 Task: Search for 'best seller' on Ajio and add a pair of white sports shoes to the cart.
Action: Mouse moved to (678, 74)
Screenshot: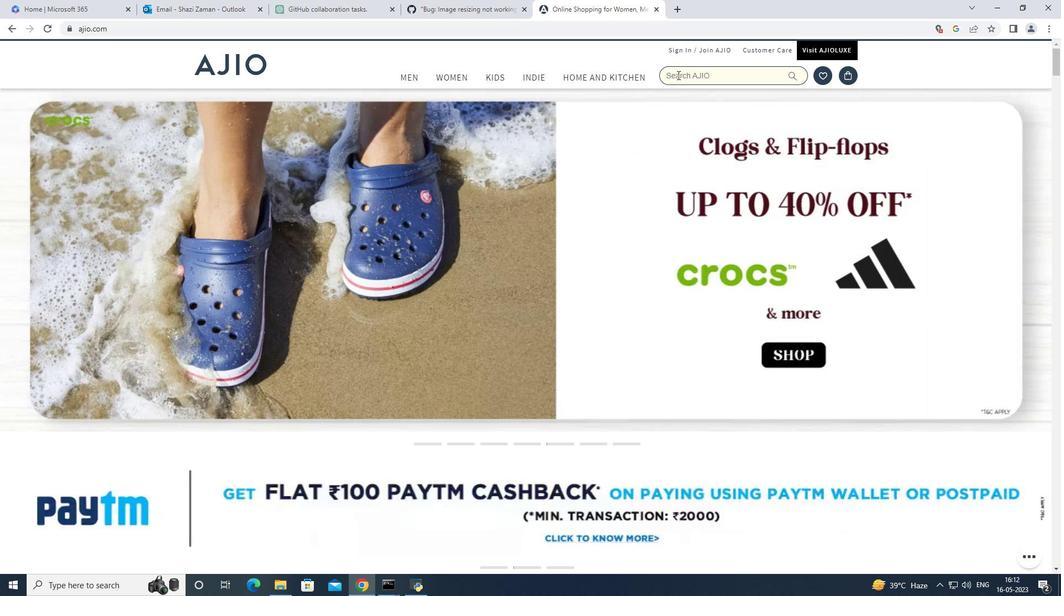
Action: Mouse pressed left at (678, 74)
Screenshot: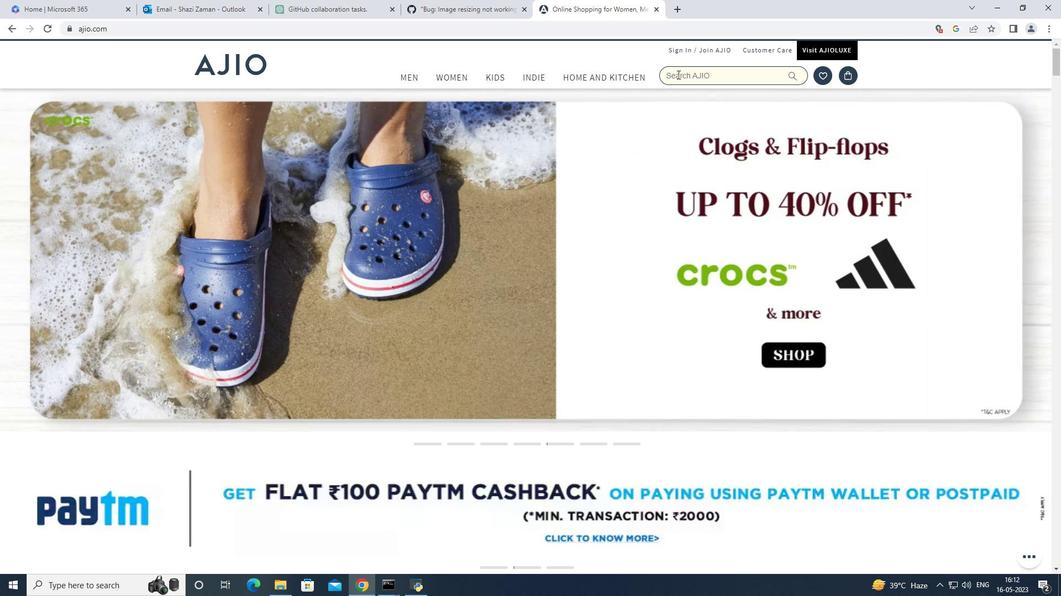 
Action: Mouse moved to (678, 74)
Screenshot: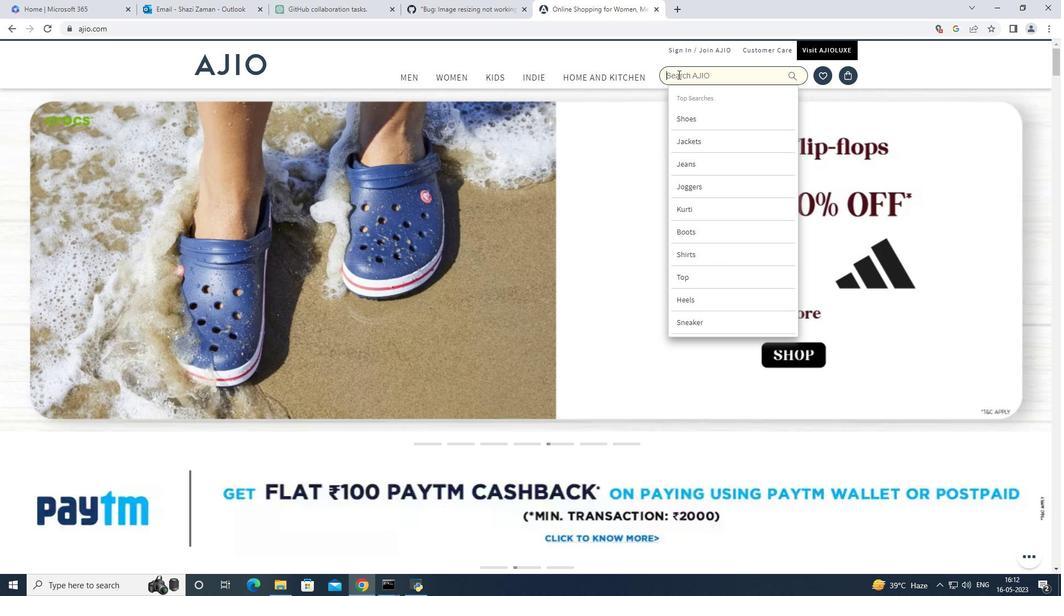 
Action: Key pressed best<Key.space>seller<Key.enter>
Screenshot: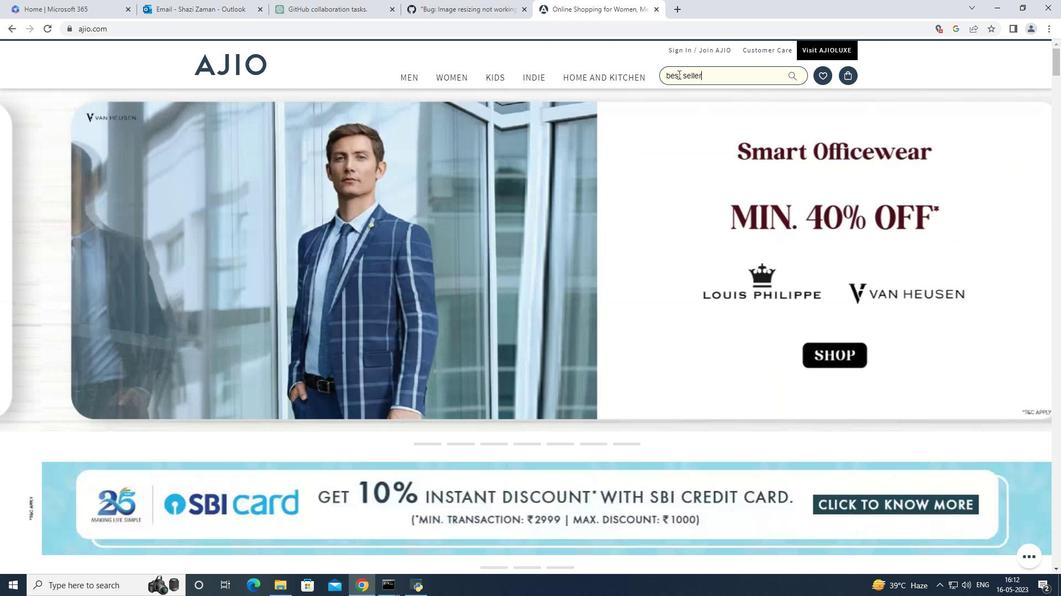 
Action: Mouse moved to (602, 322)
Screenshot: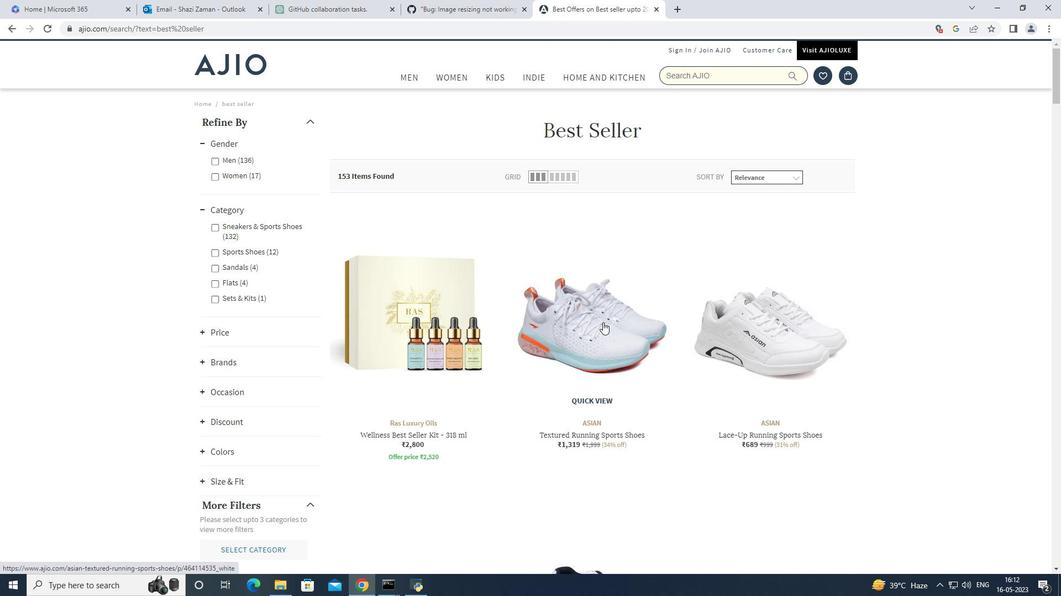
Action: Mouse scrolled (602, 322) with delta (0, 0)
Screenshot: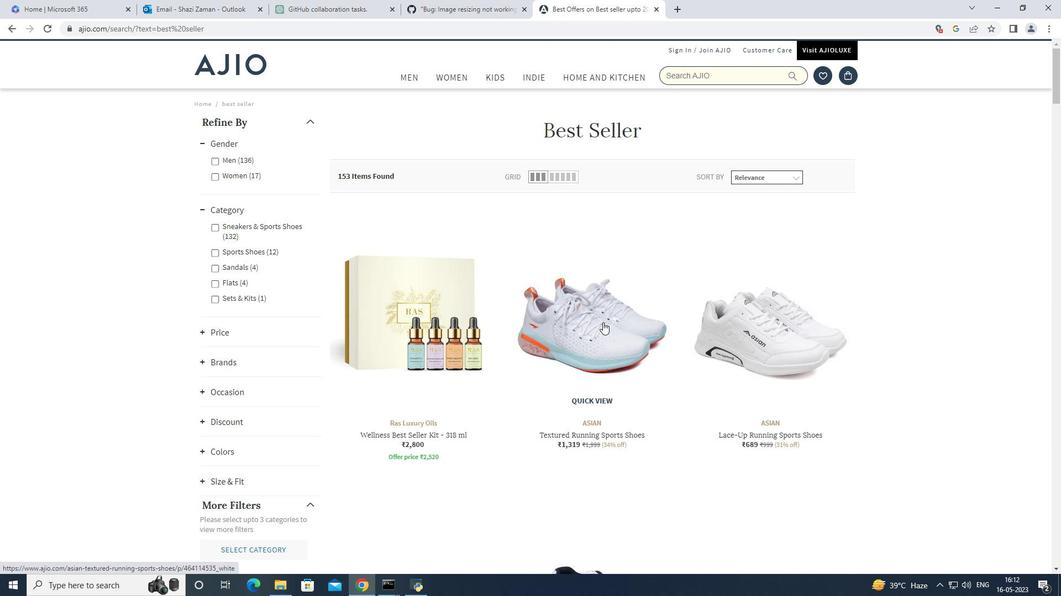 
Action: Mouse moved to (565, 307)
Screenshot: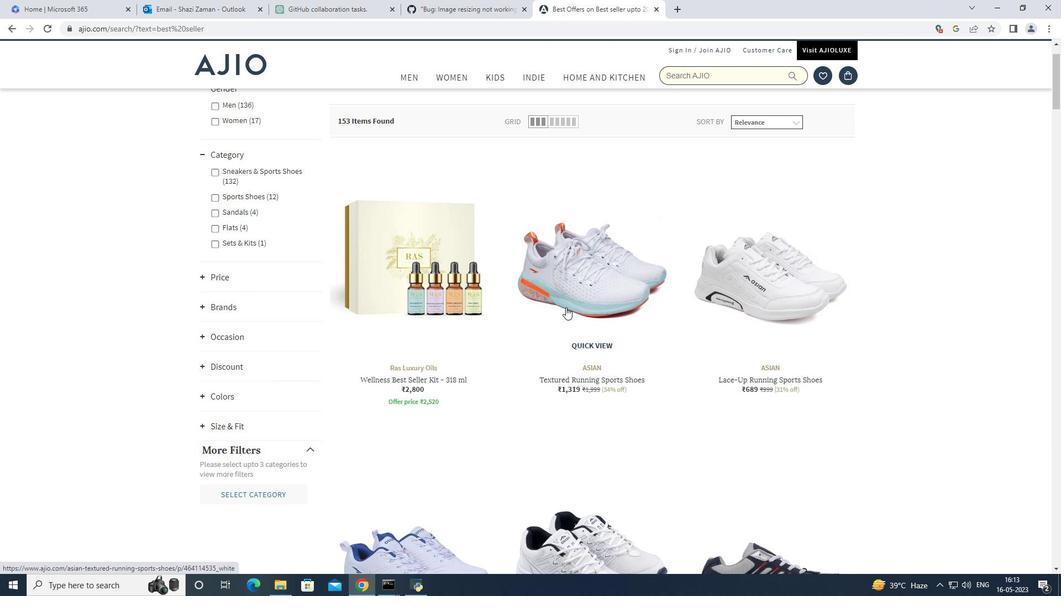 
Action: Mouse pressed left at (565, 307)
Screenshot: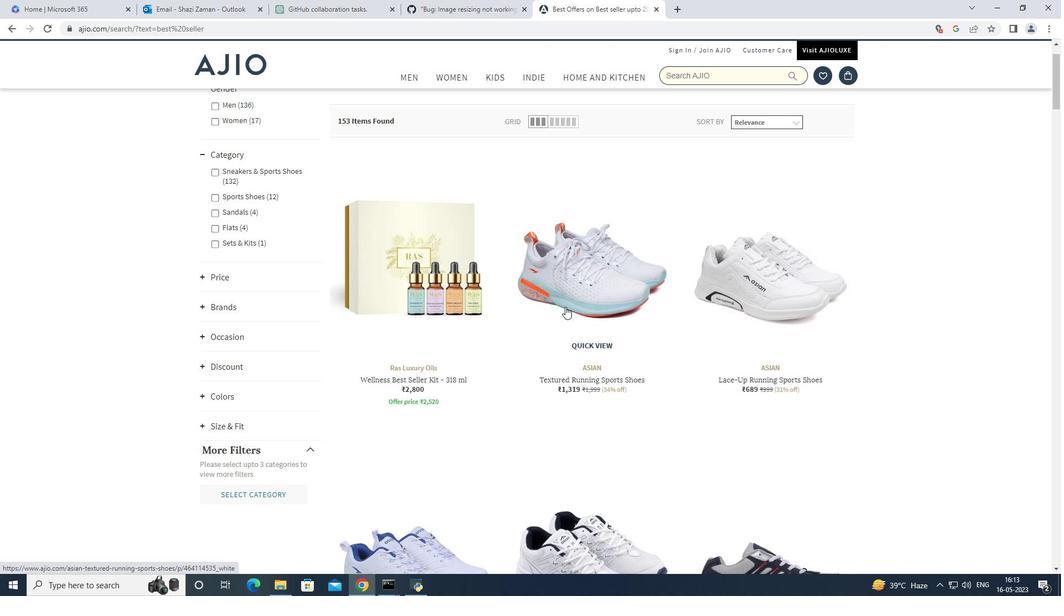 
Action: Mouse moved to (752, 420)
Screenshot: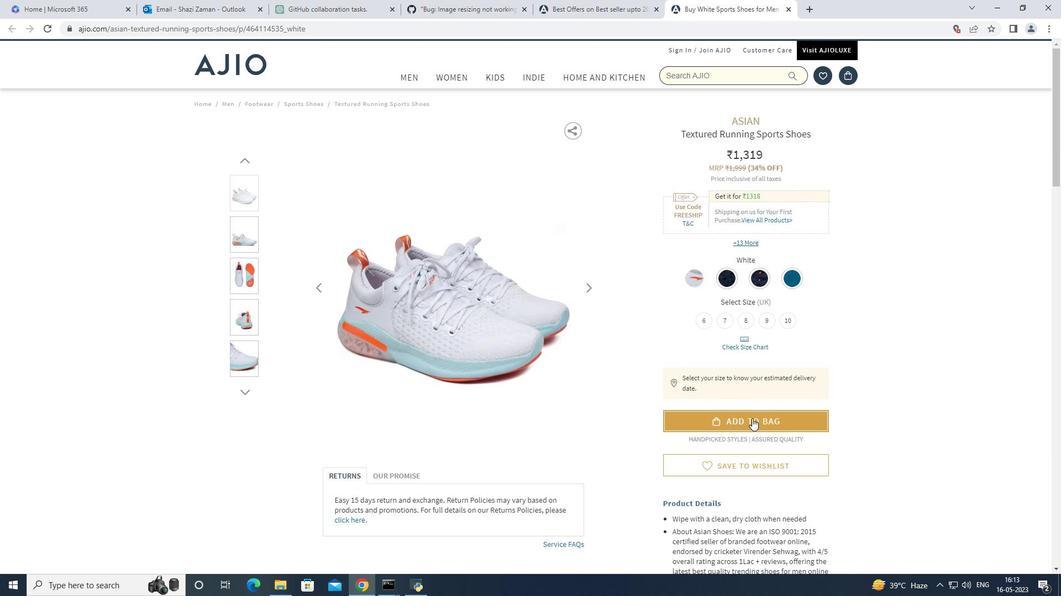 
Action: Mouse pressed left at (752, 420)
Screenshot: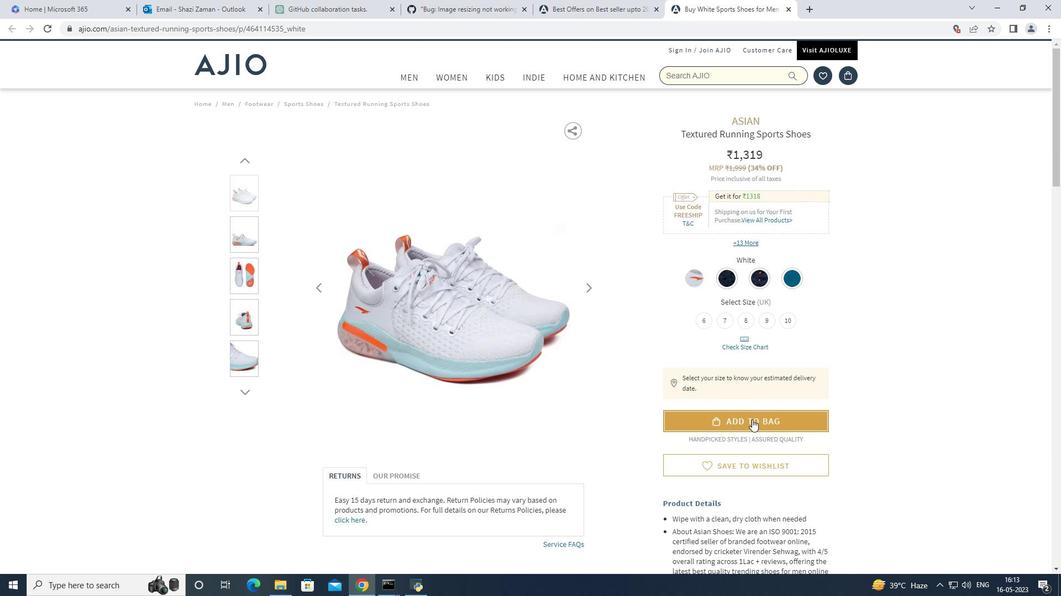
Action: Mouse moved to (745, 339)
Screenshot: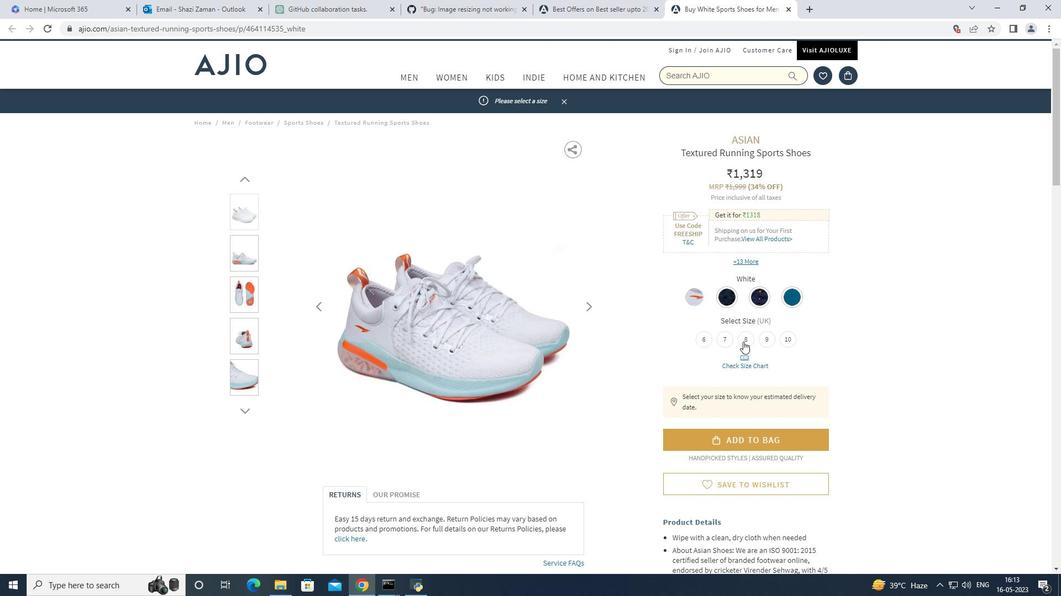 
Action: Mouse pressed left at (745, 339)
Screenshot: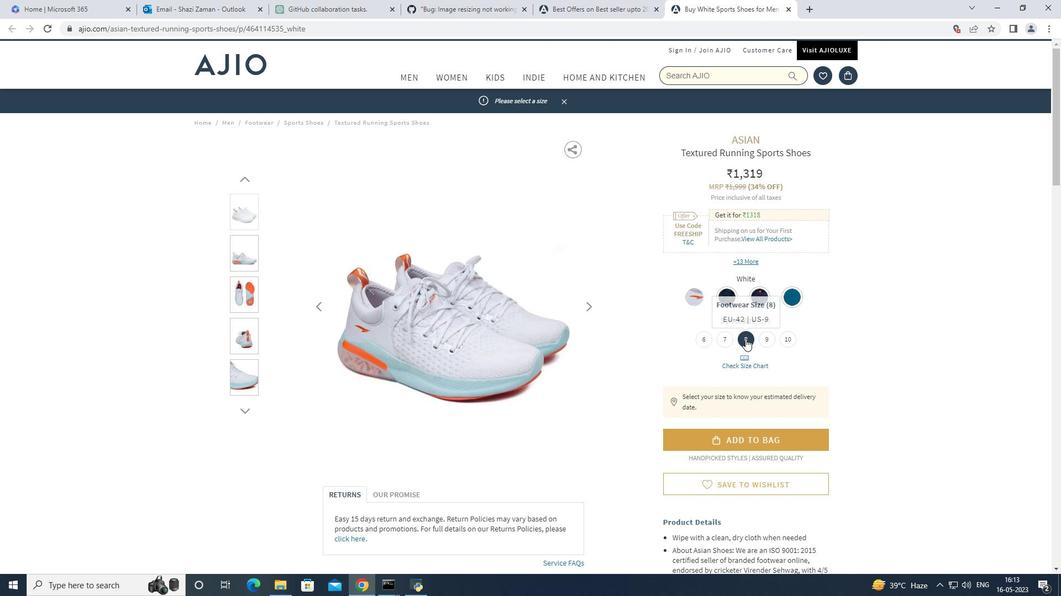 
Action: Mouse moved to (740, 411)
Screenshot: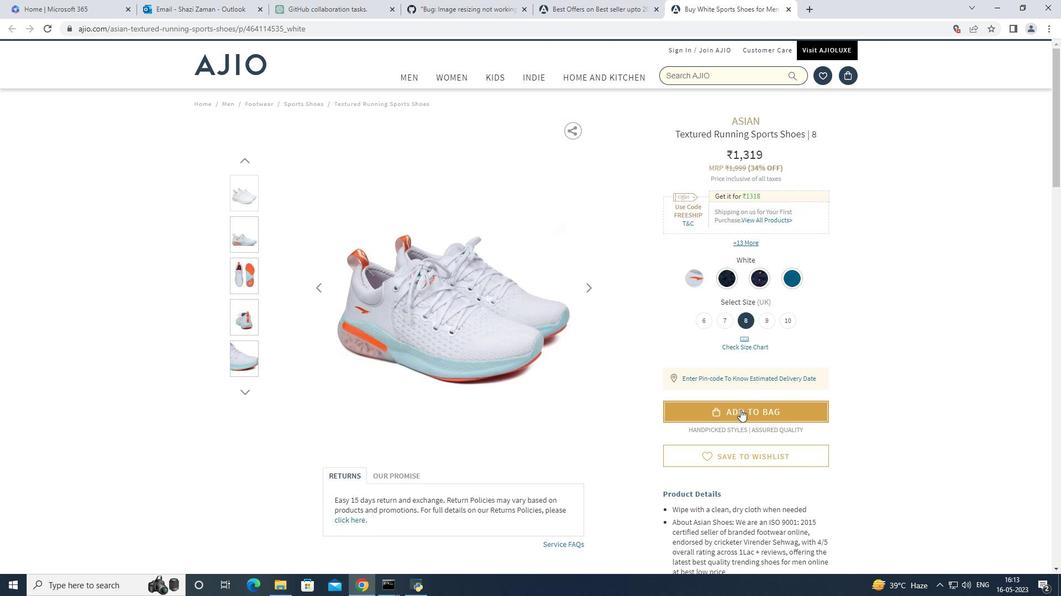 
Action: Mouse pressed left at (740, 411)
Screenshot: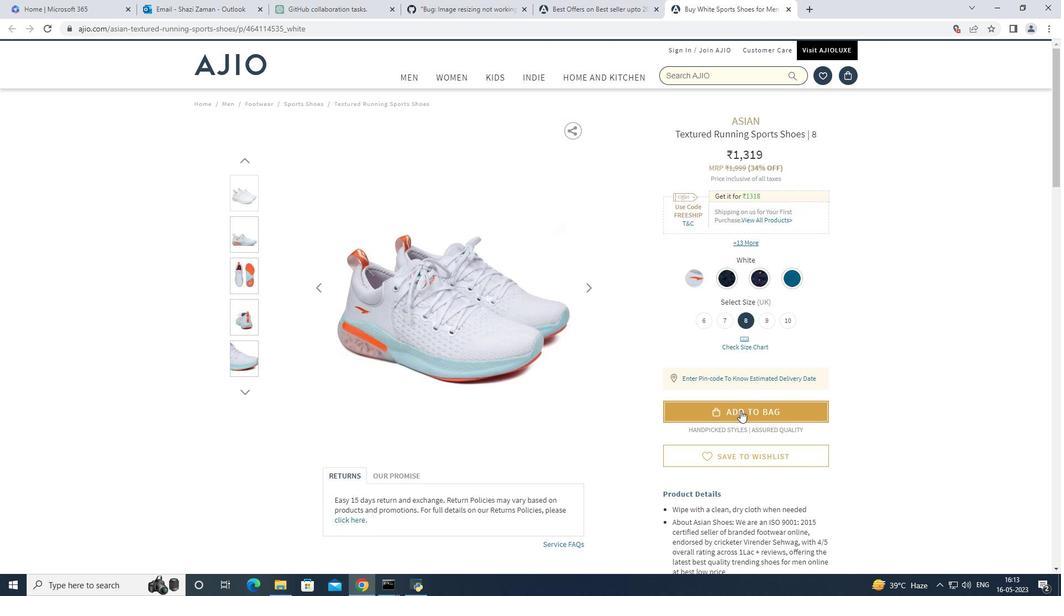 
Action: Mouse moved to (757, 354)
Screenshot: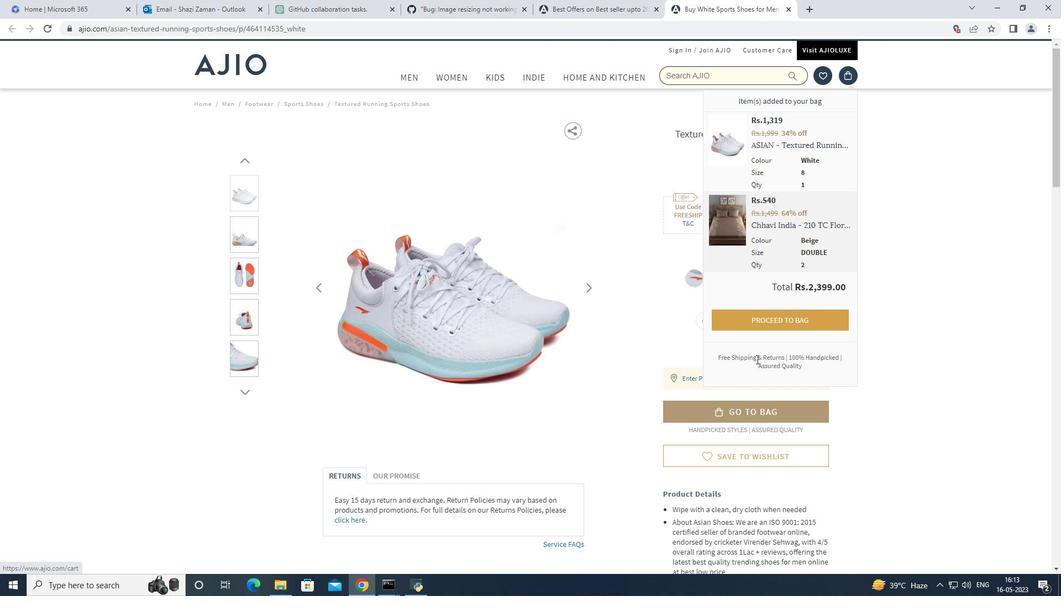 
